 Task: Create in the project ArtiZen and in the Backlog issue 'Integrate a new payment gateway into an e-commerce website' a child issue 'Security testing and implementation', and assign it to team member softage.1@softage.net. Create in the project ArtiZen and in the Backlog issue 'Create a data backup and recovery plan for a company's IT infrastructure' a child issue 'Code review and optimization', and assign it to team member softage.2@softage.net
Action: Mouse moved to (171, 54)
Screenshot: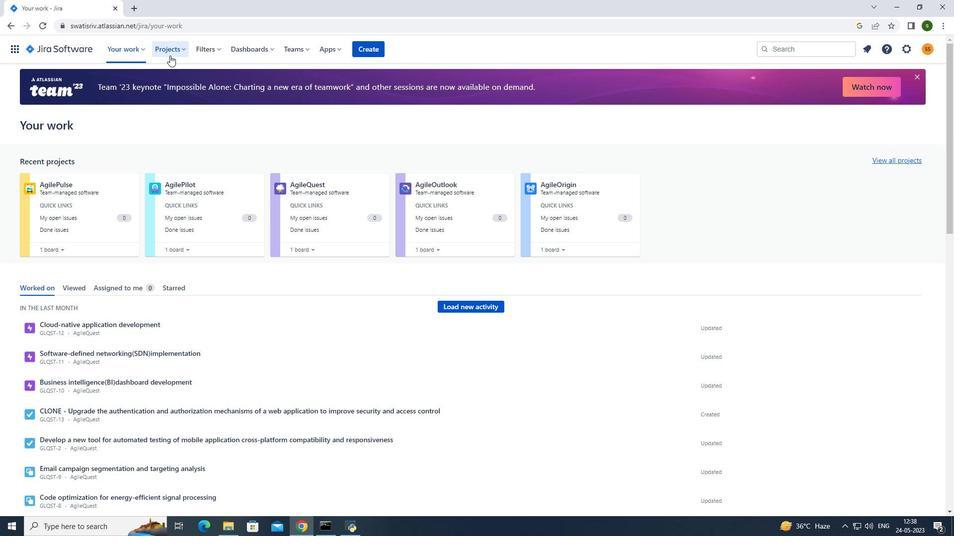 
Action: Mouse pressed left at (171, 54)
Screenshot: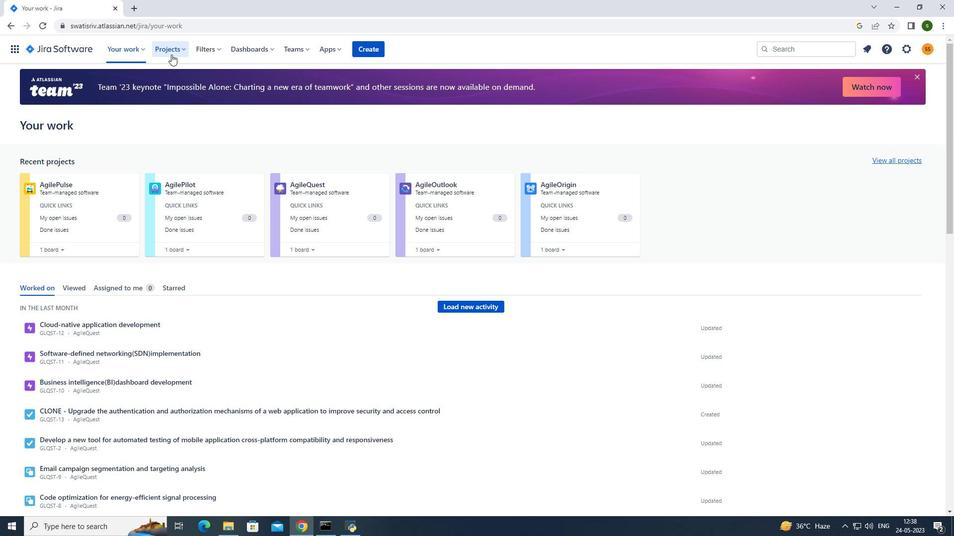 
Action: Mouse moved to (180, 92)
Screenshot: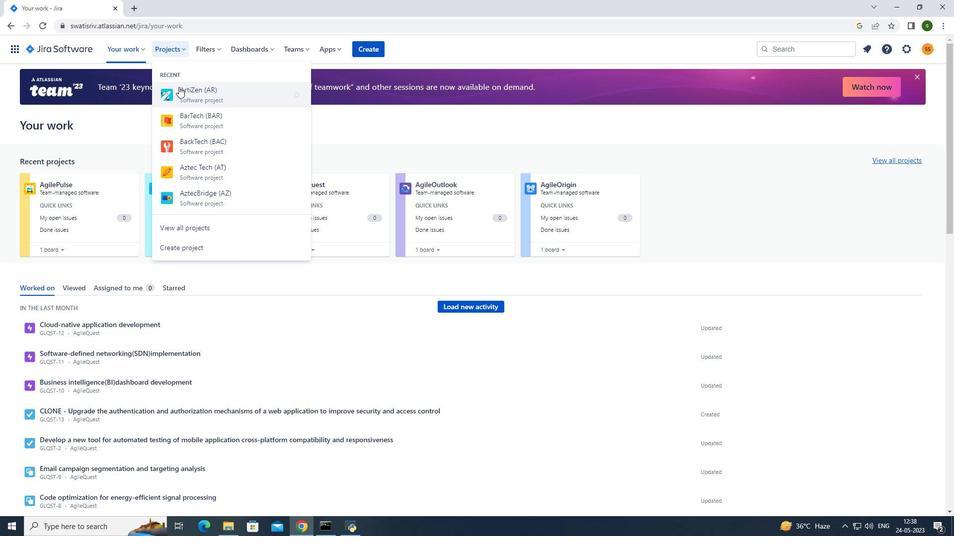 
Action: Mouse pressed left at (180, 92)
Screenshot: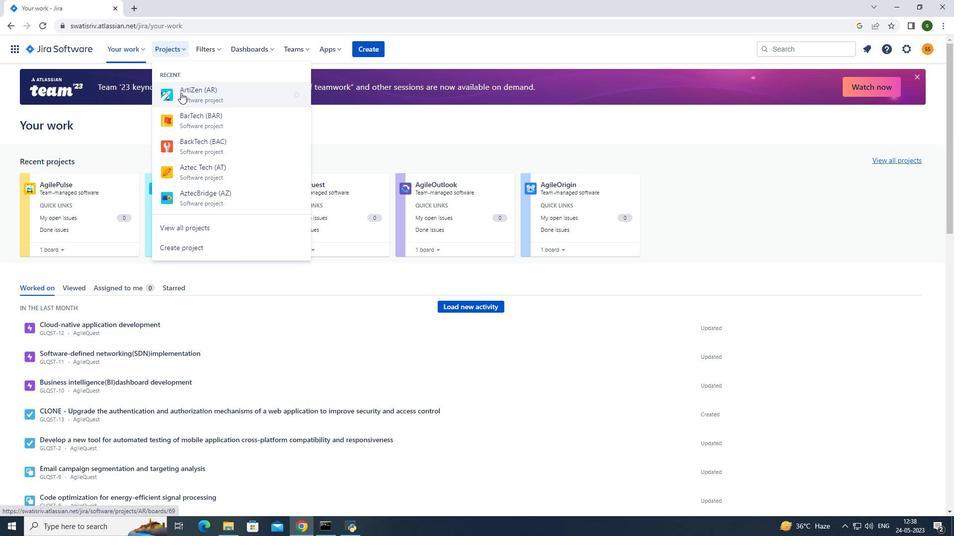 
Action: Mouse moved to (197, 339)
Screenshot: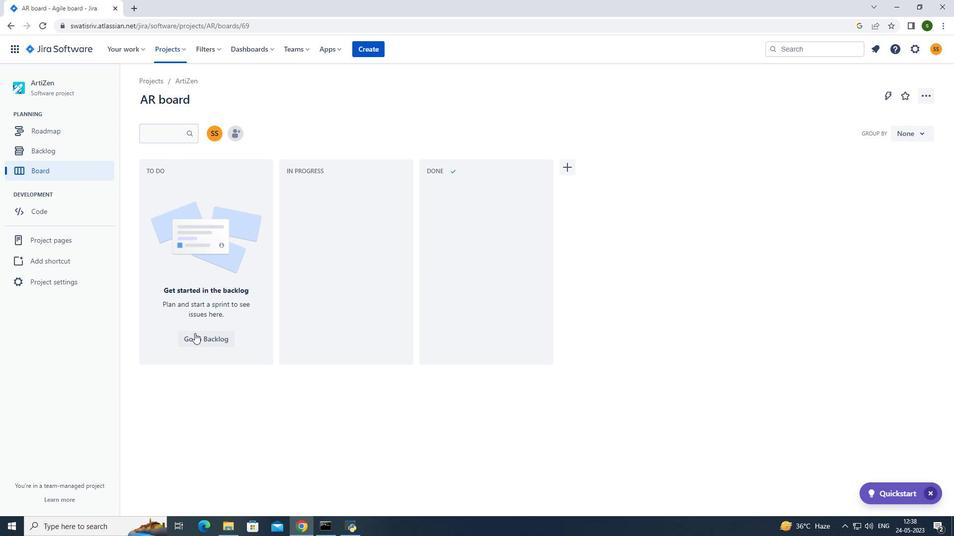 
Action: Mouse pressed left at (197, 339)
Screenshot: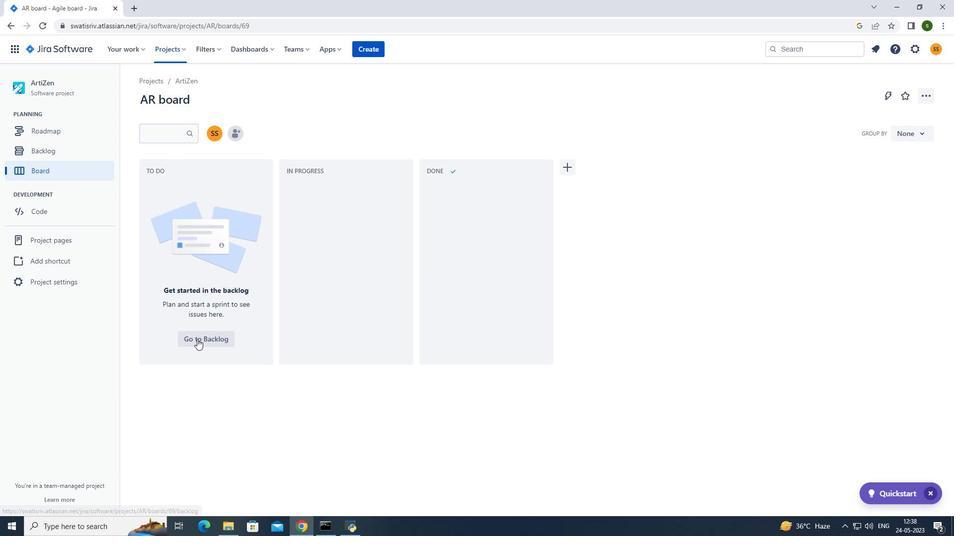 
Action: Mouse moved to (502, 244)
Screenshot: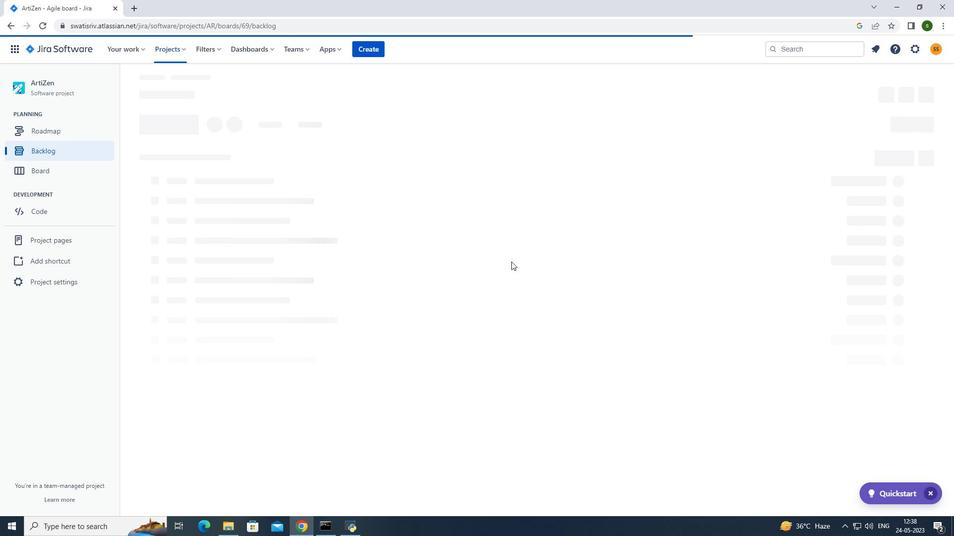 
Action: Mouse scrolled (502, 243) with delta (0, 0)
Screenshot: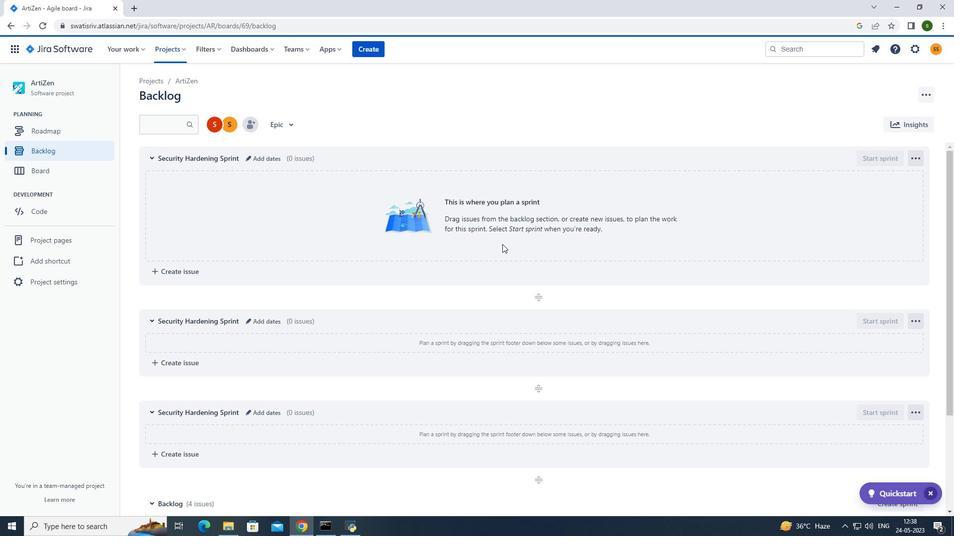 
Action: Mouse scrolled (502, 243) with delta (0, 0)
Screenshot: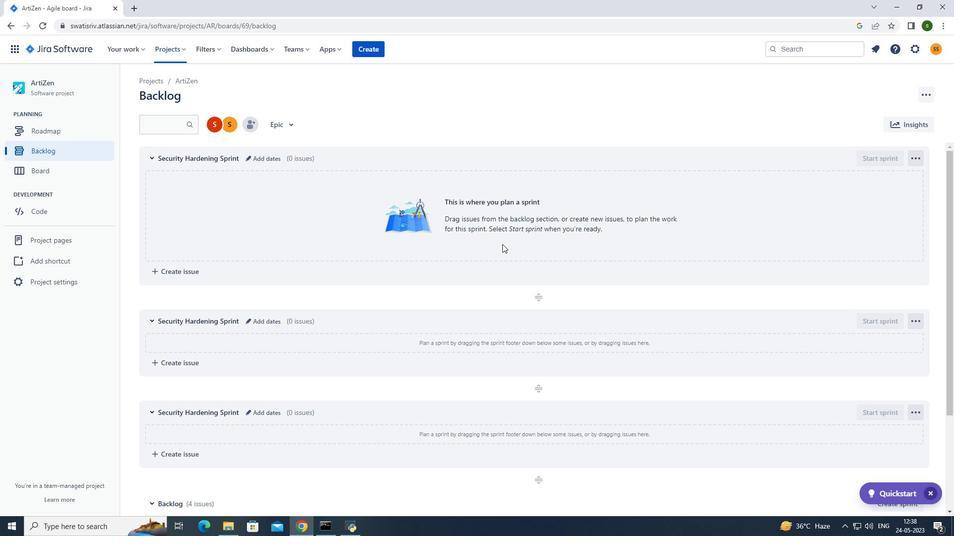
Action: Mouse scrolled (502, 243) with delta (0, 0)
Screenshot: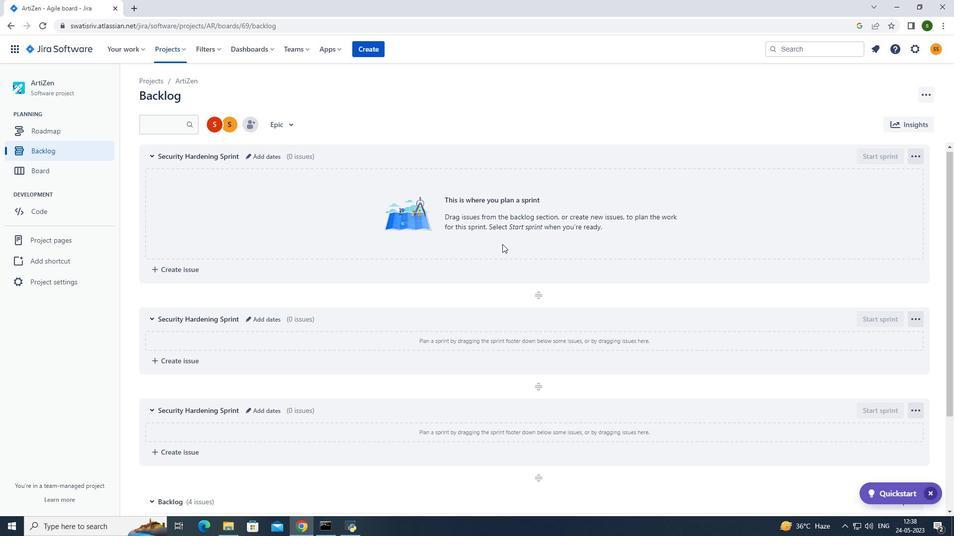 
Action: Mouse scrolled (502, 243) with delta (0, 0)
Screenshot: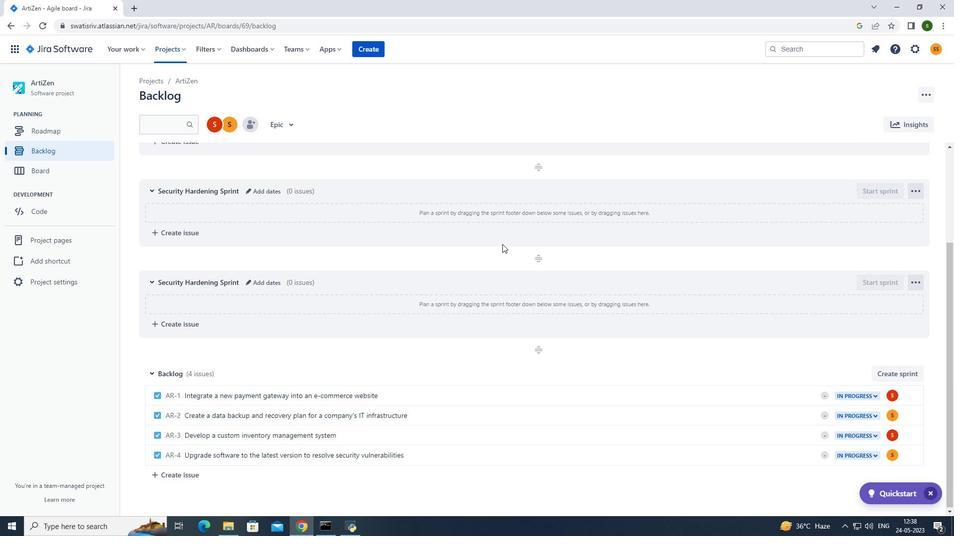 
Action: Mouse scrolled (502, 243) with delta (0, 0)
Screenshot: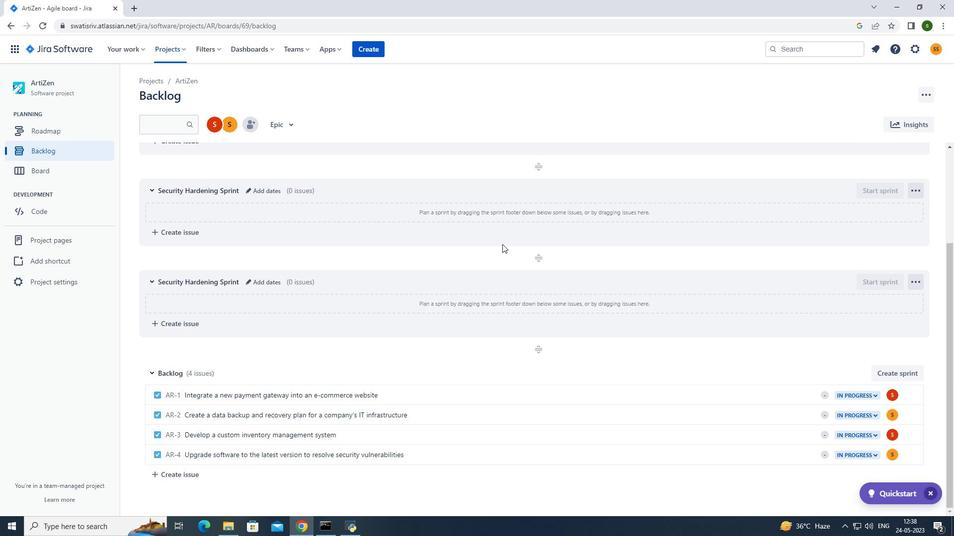 
Action: Mouse scrolled (502, 243) with delta (0, 0)
Screenshot: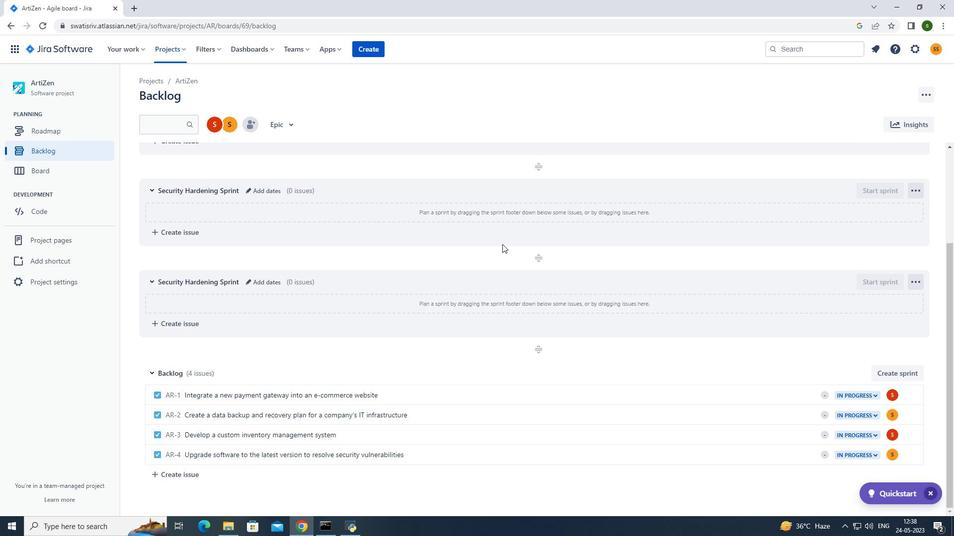 
Action: Mouse scrolled (502, 243) with delta (0, 0)
Screenshot: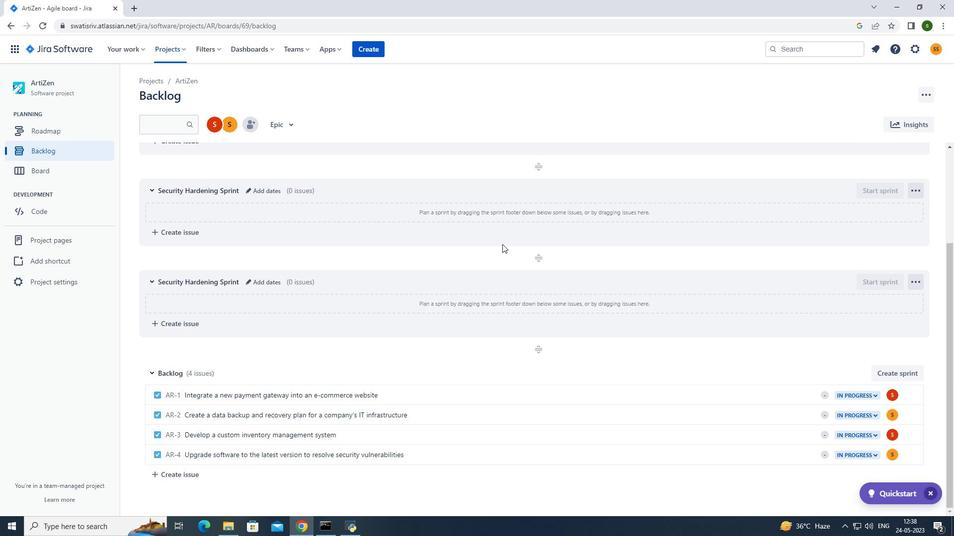
Action: Mouse moved to (570, 396)
Screenshot: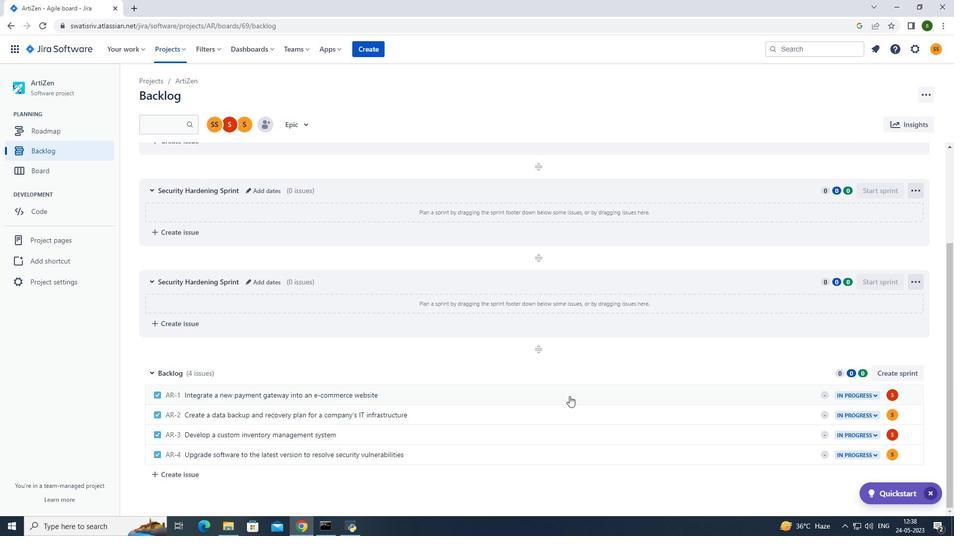 
Action: Mouse pressed left at (570, 396)
Screenshot: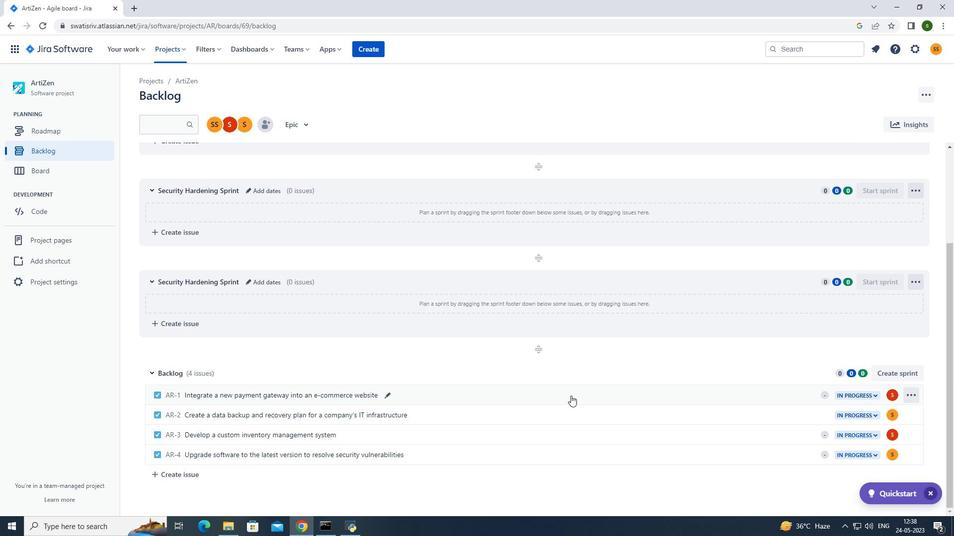
Action: Mouse moved to (778, 209)
Screenshot: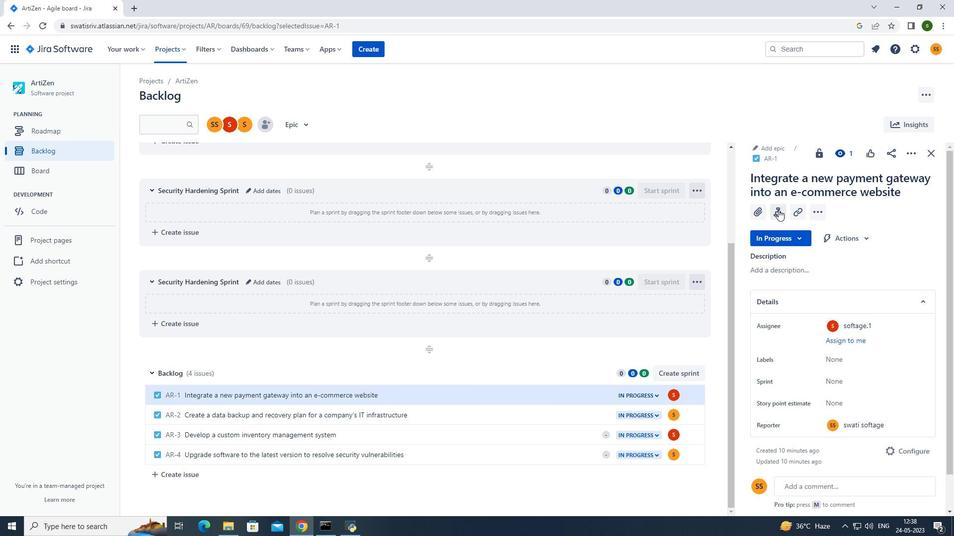 
Action: Mouse pressed left at (778, 209)
Screenshot: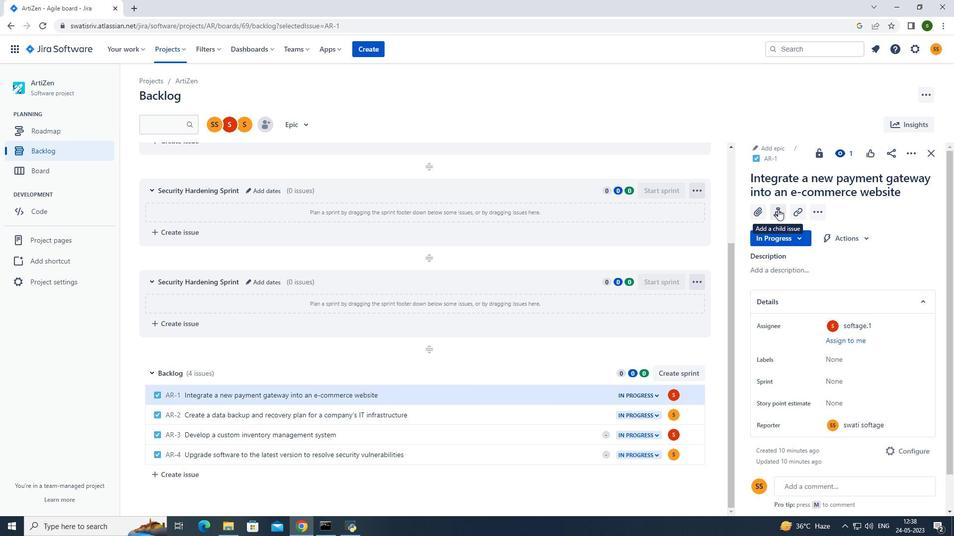 
Action: Mouse moved to (780, 315)
Screenshot: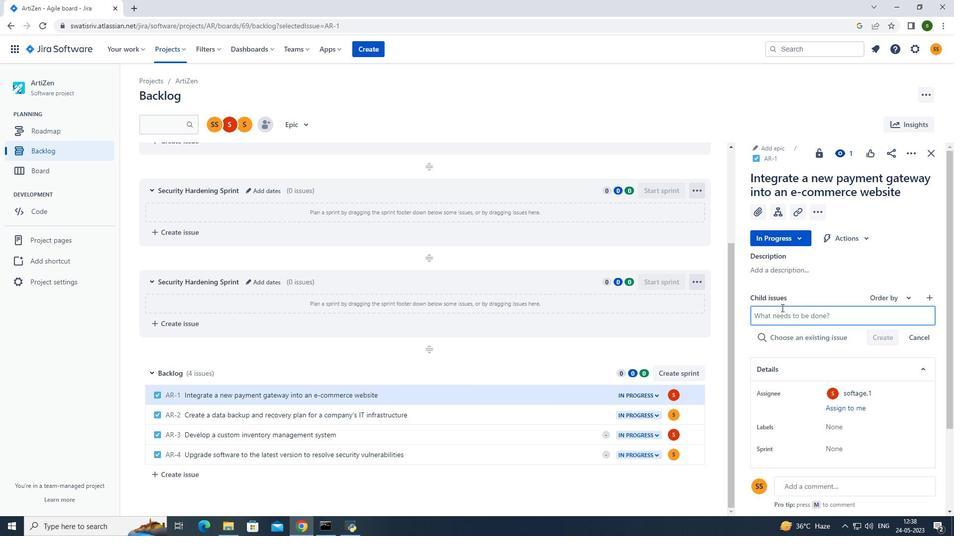 
Action: Mouse pressed left at (780, 315)
Screenshot: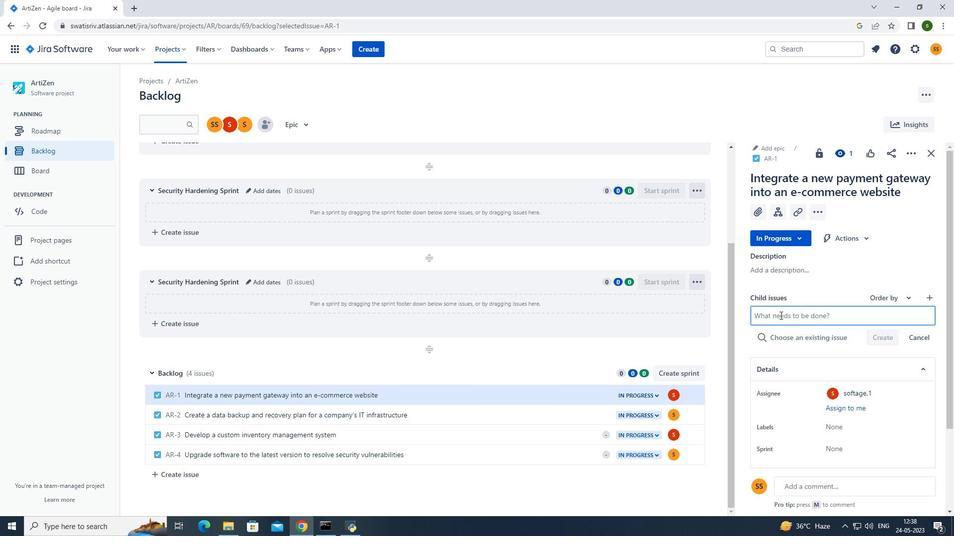 
Action: Key pressed <Key.caps_lock>S<Key.caps_lock>s
Screenshot: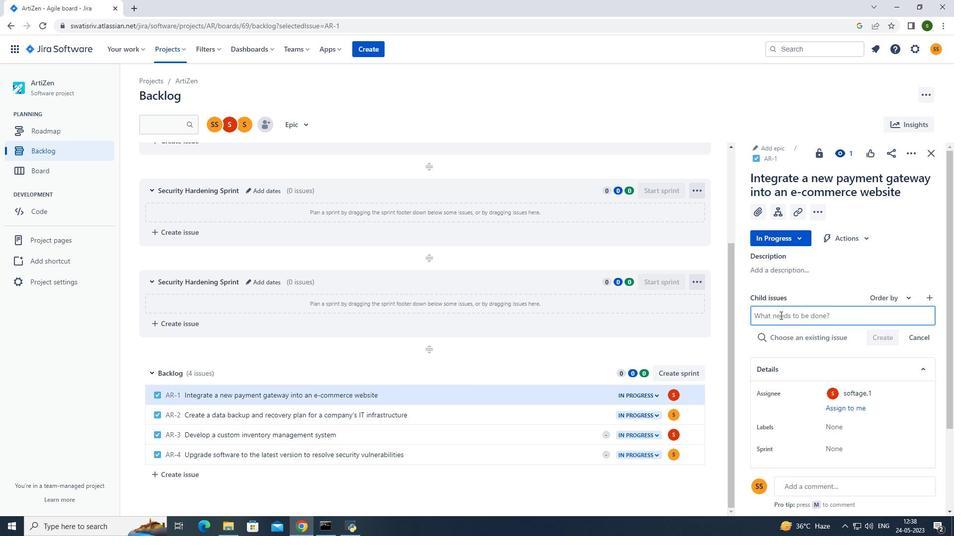 
Action: Mouse pressed left at (780, 315)
Screenshot: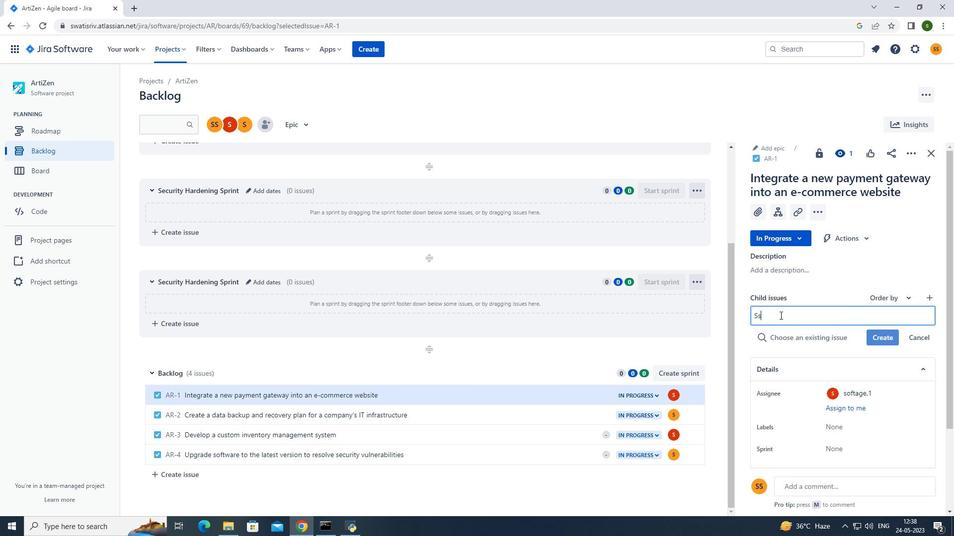 
Action: Key pressed <Key.backspace>ecurity<Key.space>testing<Key.space>and<Key.space>implementation<Key.enter>
Screenshot: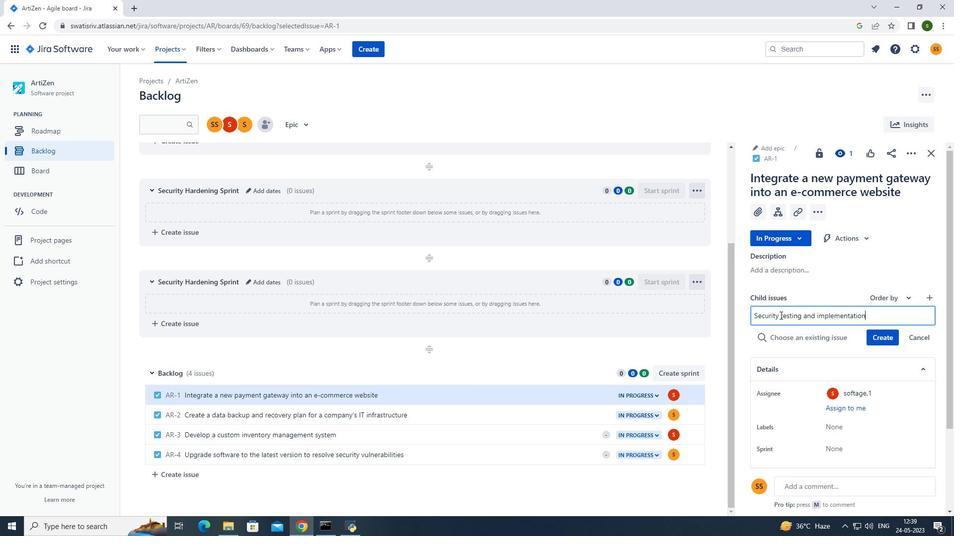 
Action: Mouse moved to (894, 321)
Screenshot: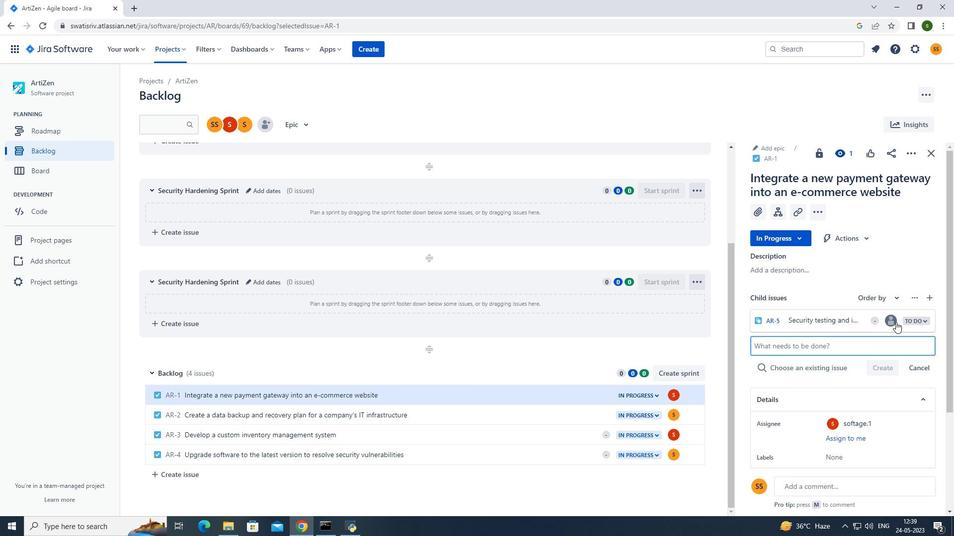 
Action: Mouse pressed left at (894, 321)
Screenshot: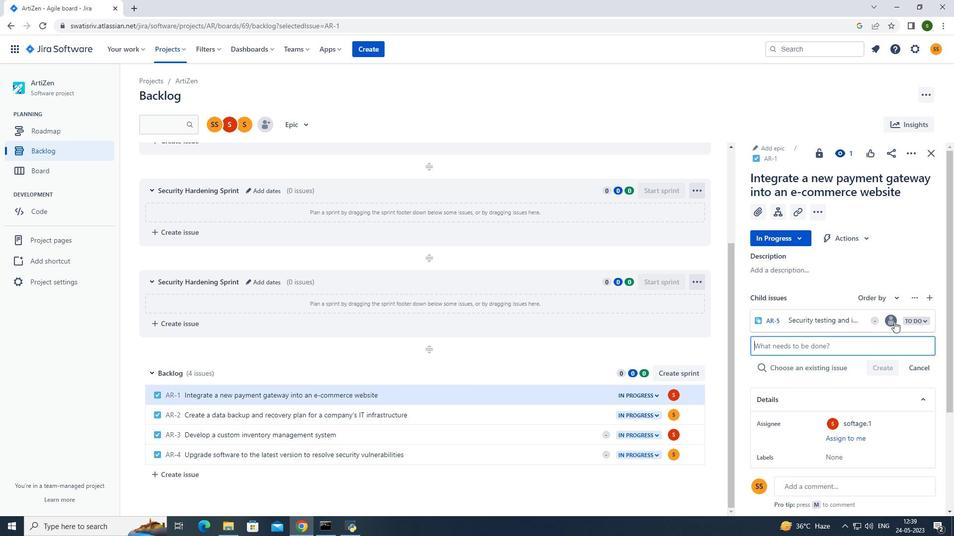 
Action: Mouse moved to (818, 264)
Screenshot: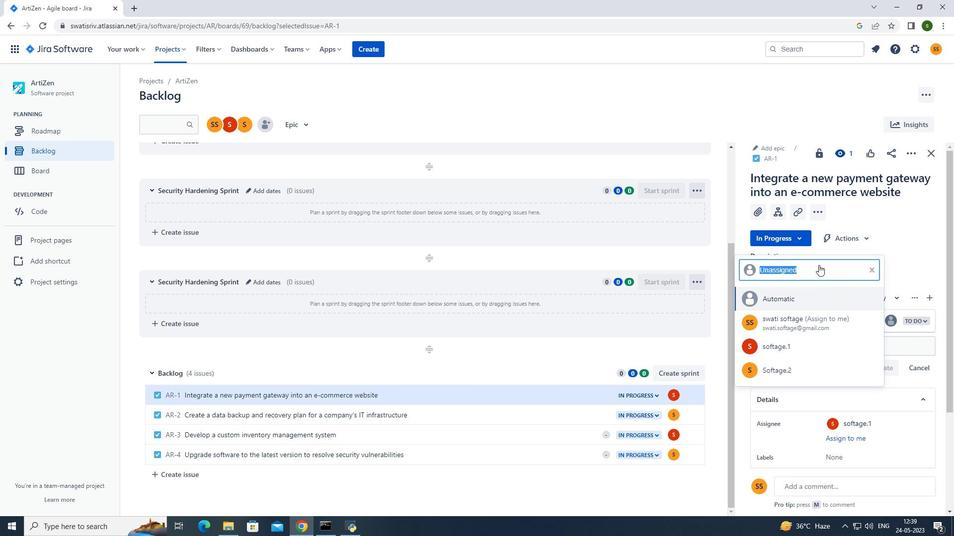 
Action: Key pressed softage.1<Key.shift>@softage.net
Screenshot: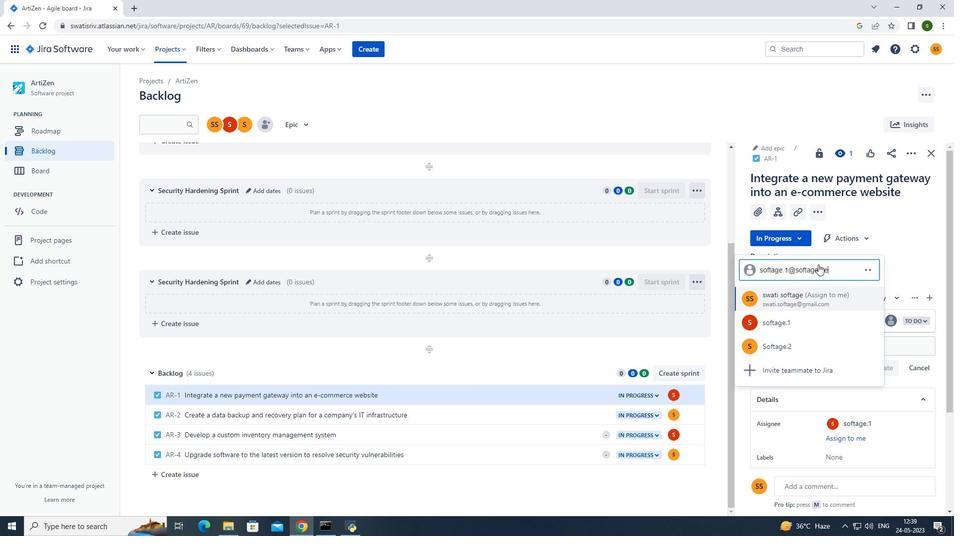 
Action: Mouse moved to (803, 322)
Screenshot: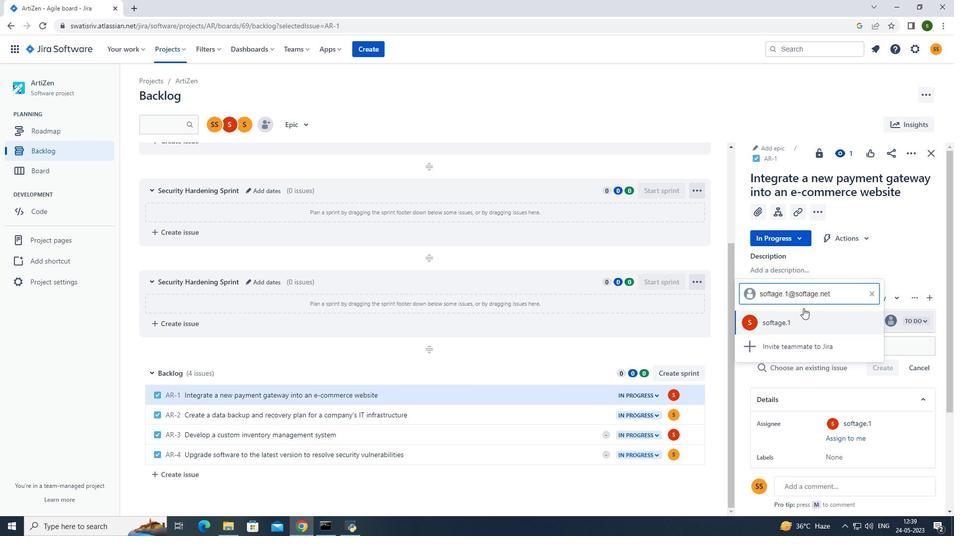 
Action: Mouse pressed left at (803, 322)
Screenshot: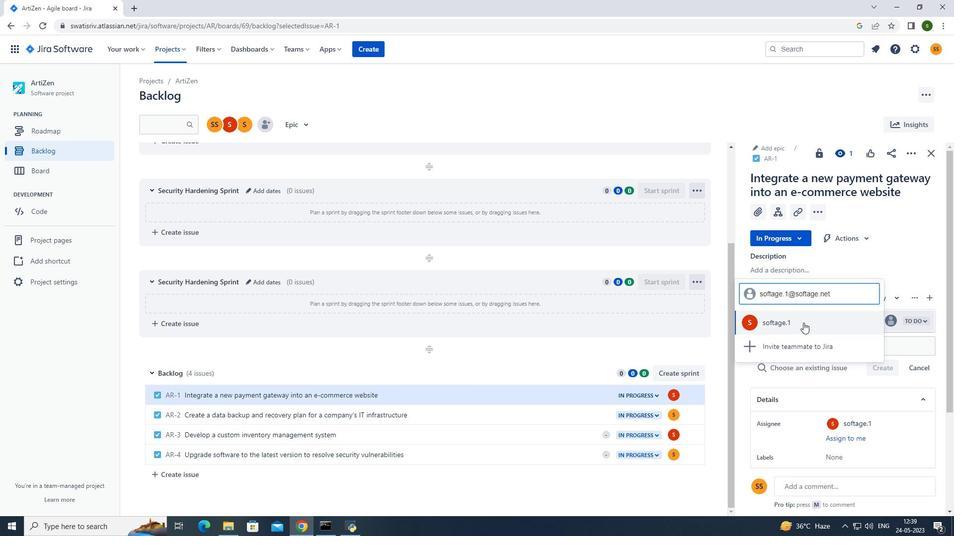 
Action: Mouse moved to (175, 47)
Screenshot: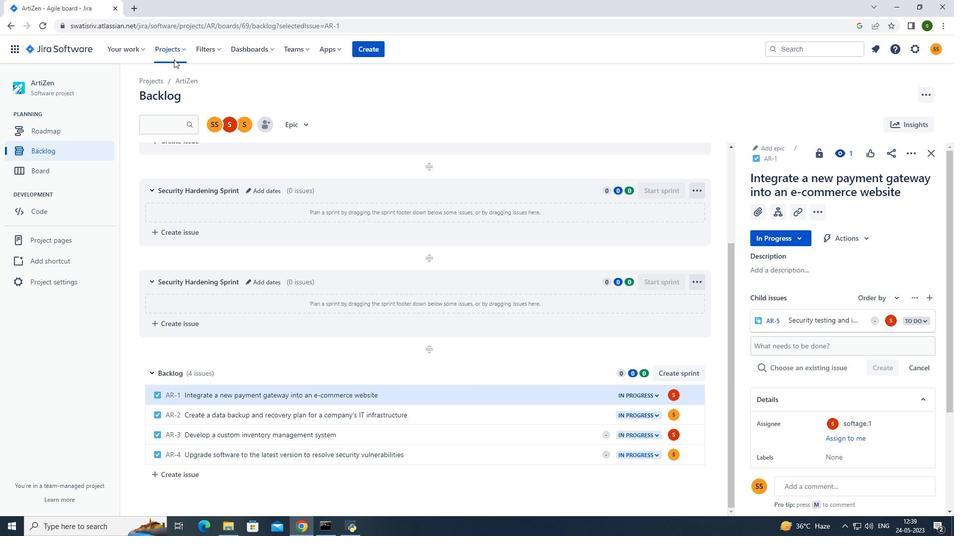 
Action: Mouse pressed left at (175, 47)
Screenshot: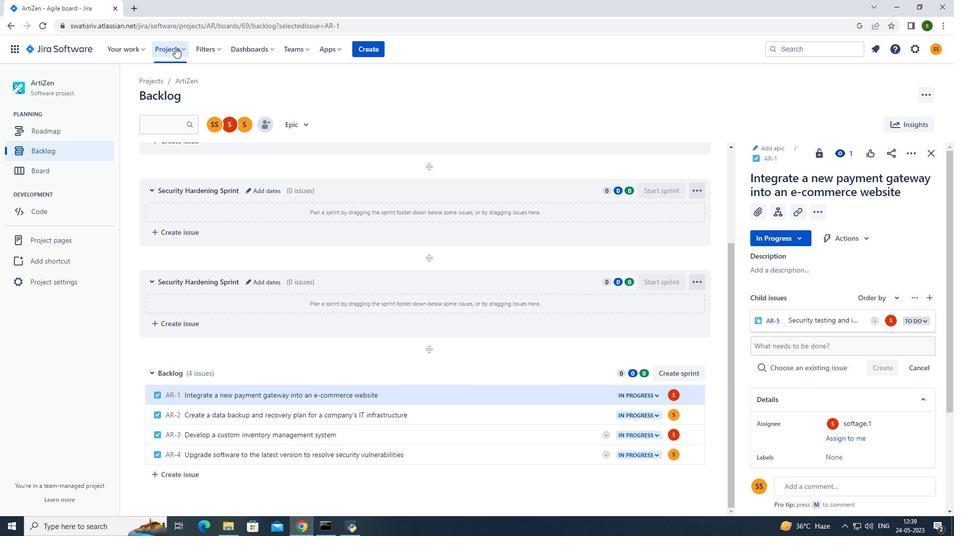
Action: Mouse moved to (191, 100)
Screenshot: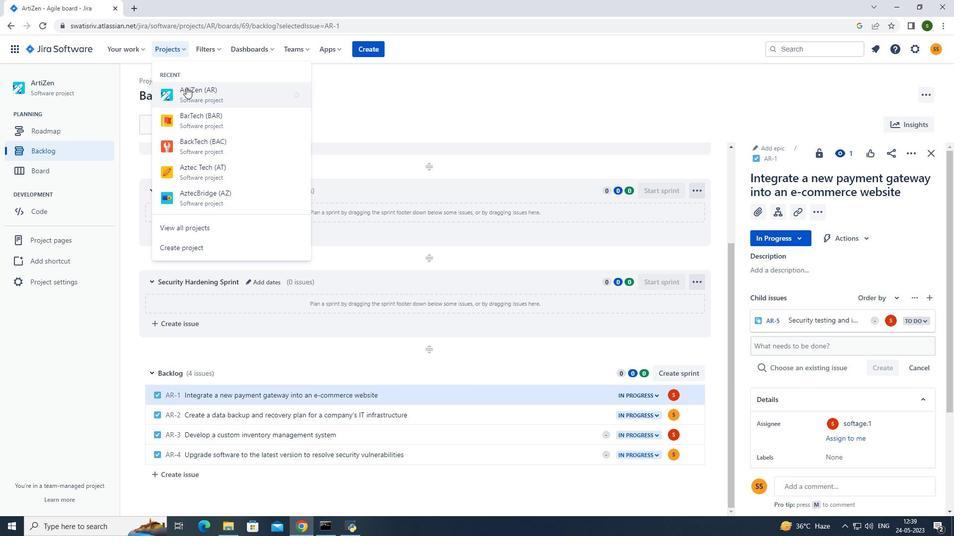 
Action: Mouse pressed left at (191, 100)
Screenshot: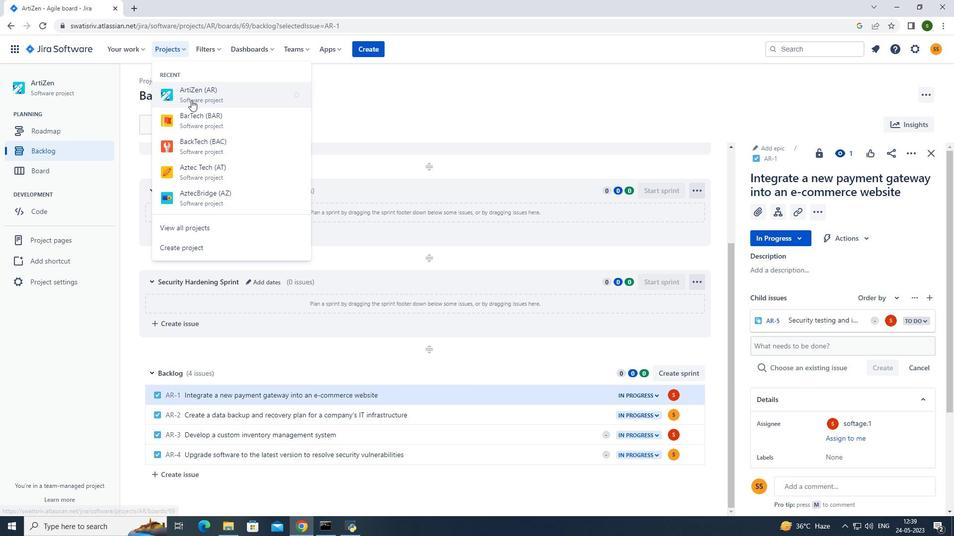 
Action: Mouse moved to (65, 148)
Screenshot: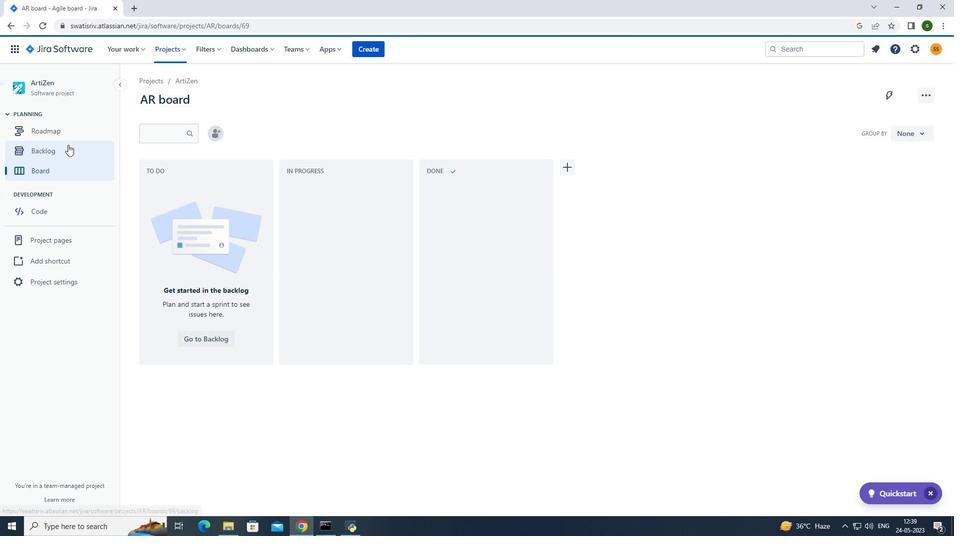 
Action: Mouse pressed left at (65, 148)
Screenshot: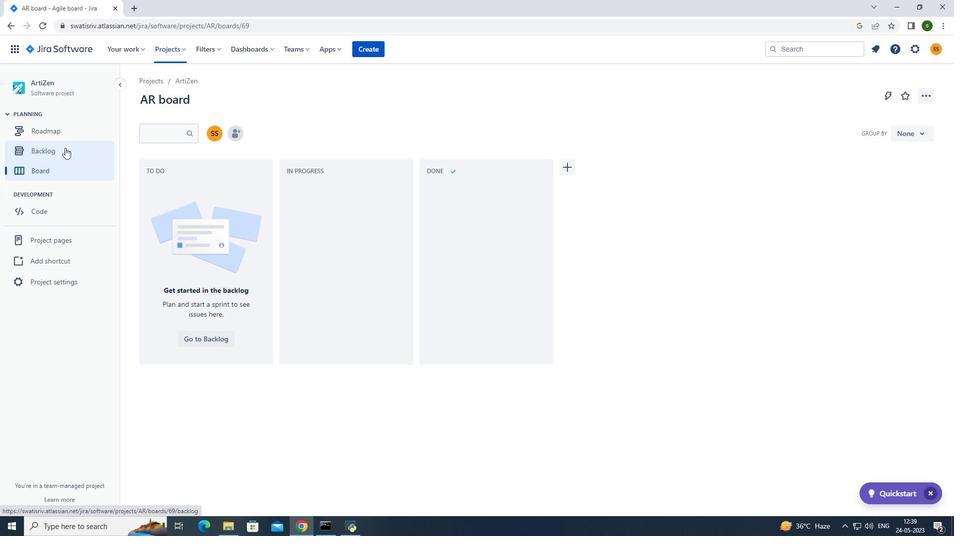 
Action: Mouse moved to (338, 305)
Screenshot: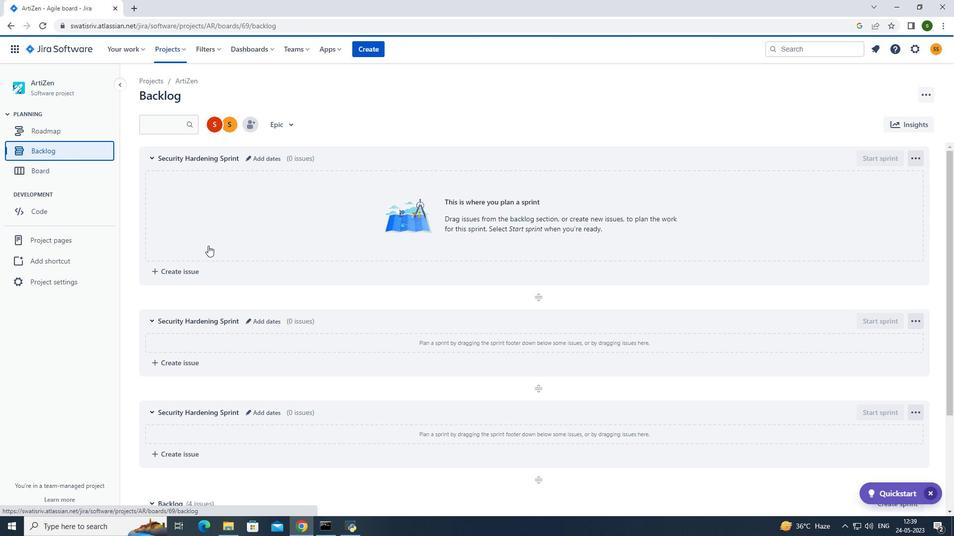 
Action: Mouse scrolled (338, 305) with delta (0, 0)
Screenshot: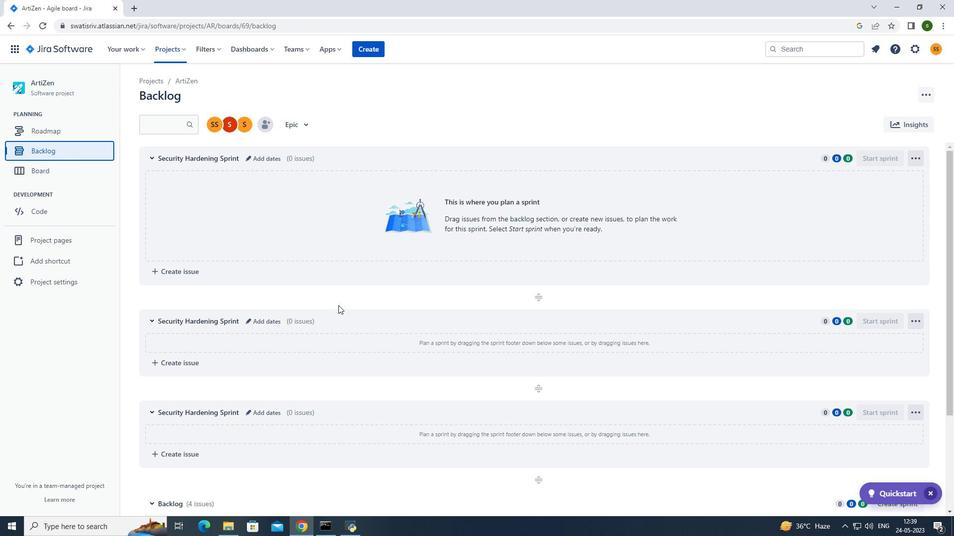 
Action: Mouse scrolled (338, 305) with delta (0, 0)
Screenshot: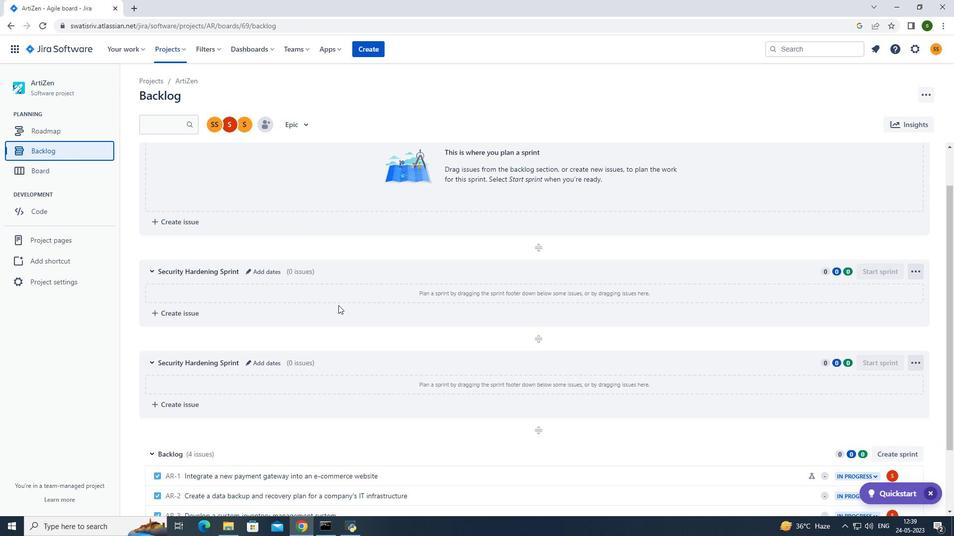 
Action: Mouse scrolled (338, 305) with delta (0, 0)
Screenshot: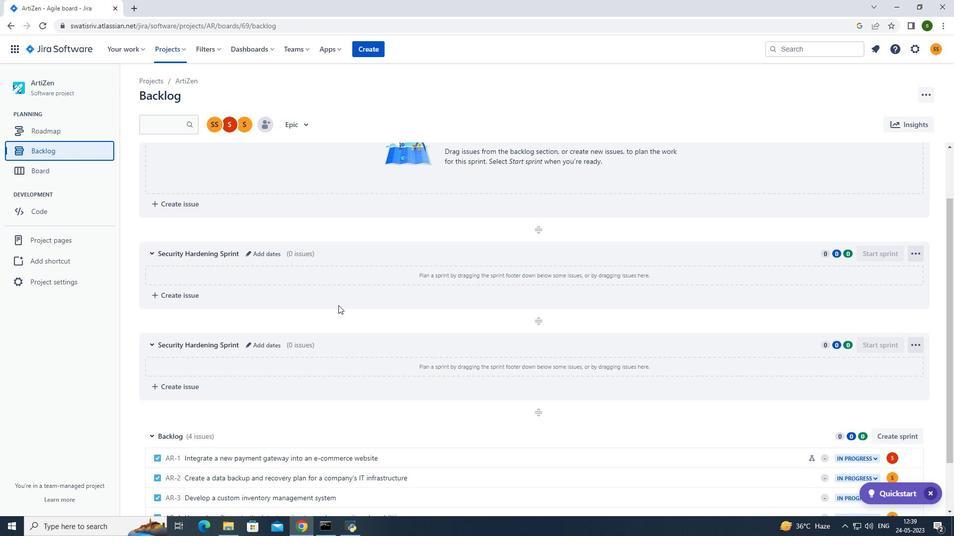 
Action: Mouse scrolled (338, 305) with delta (0, 0)
Screenshot: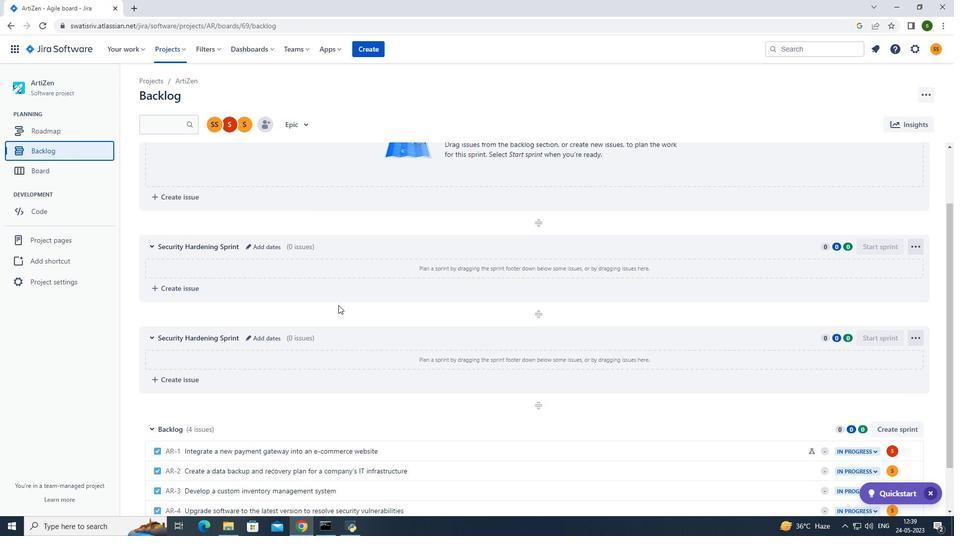 
Action: Mouse scrolled (338, 305) with delta (0, 0)
Screenshot: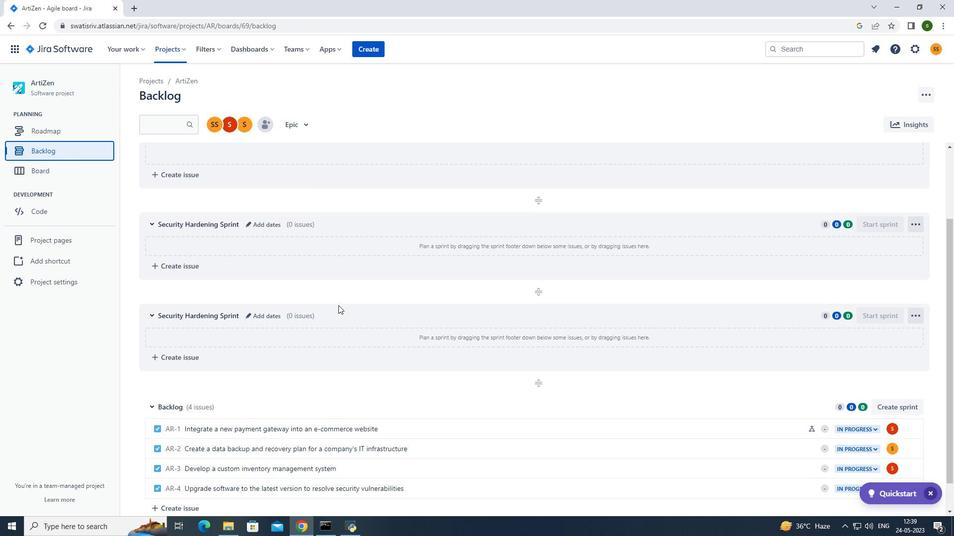 
Action: Mouse scrolled (338, 305) with delta (0, 0)
Screenshot: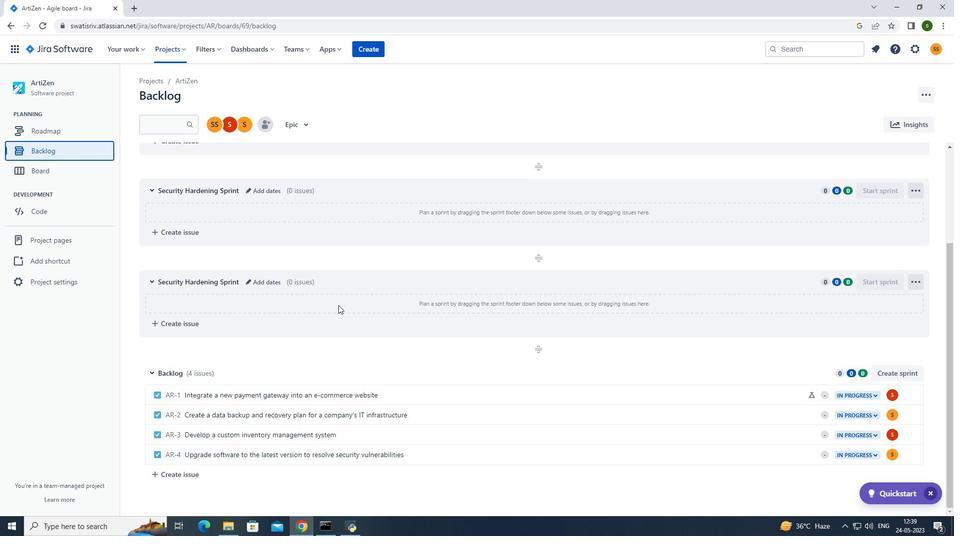 
Action: Mouse scrolled (338, 305) with delta (0, 0)
Screenshot: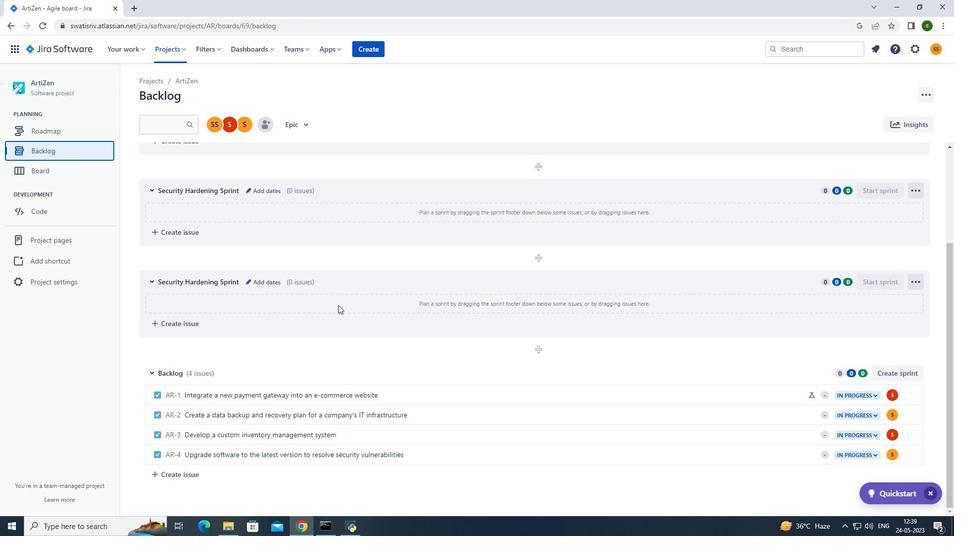 
Action: Mouse scrolled (338, 305) with delta (0, 0)
Screenshot: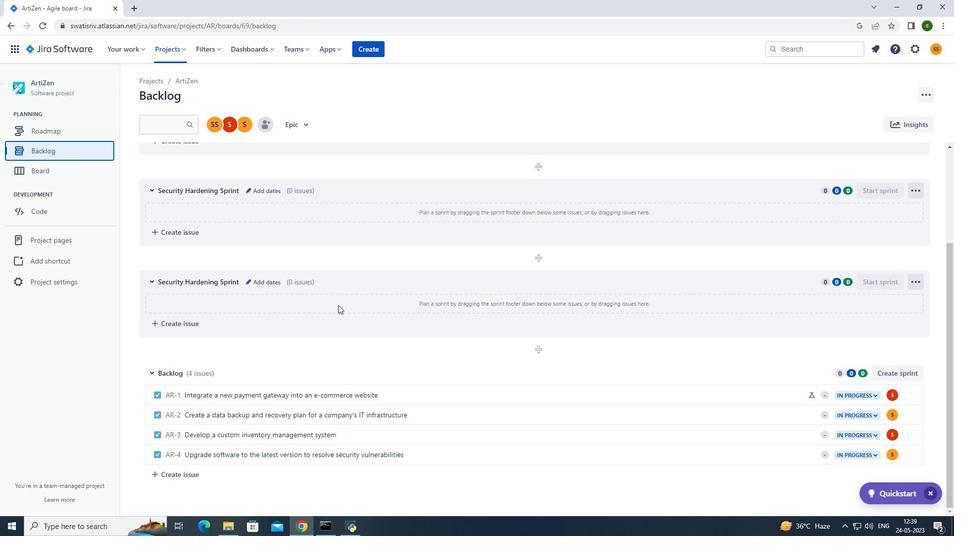 
Action: Mouse moved to (630, 415)
Screenshot: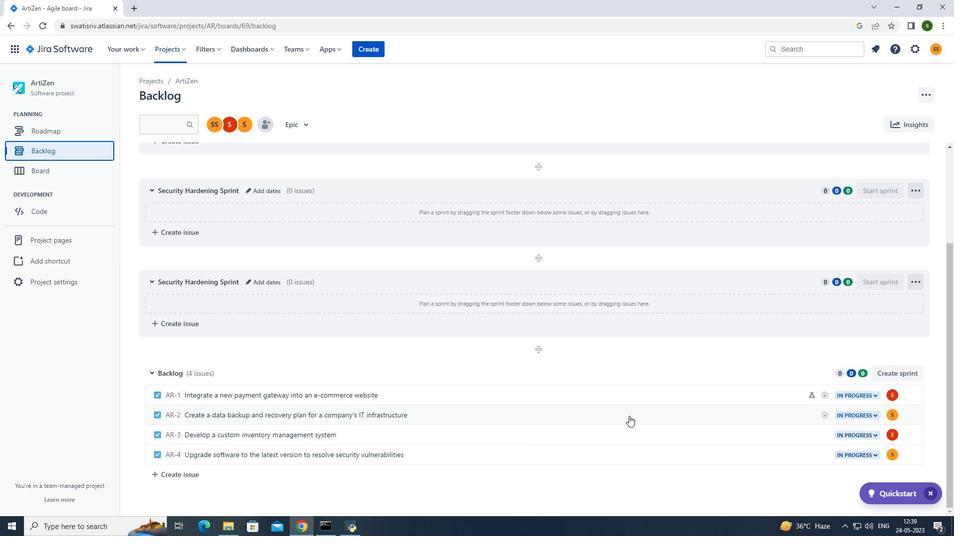 
Action: Mouse pressed left at (630, 415)
Screenshot: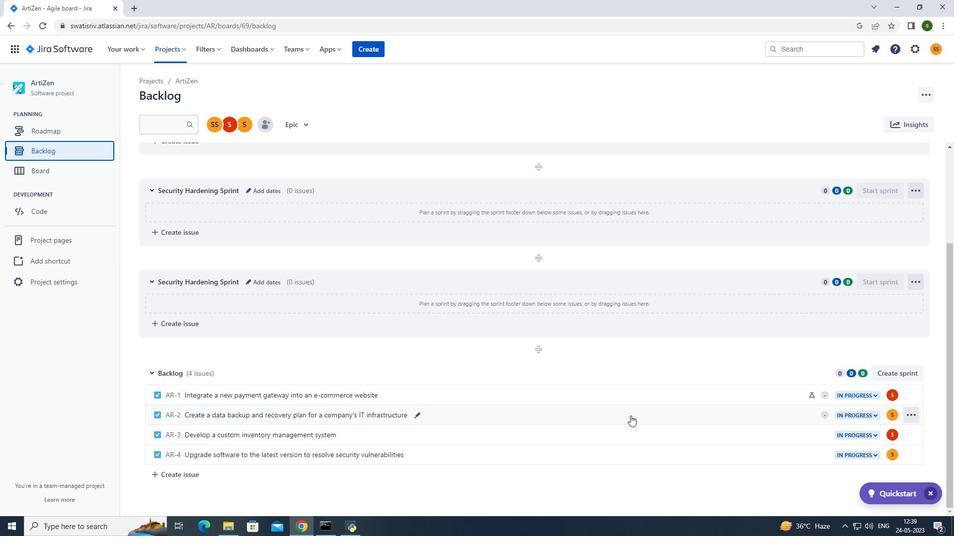 
Action: Mouse moved to (776, 224)
Screenshot: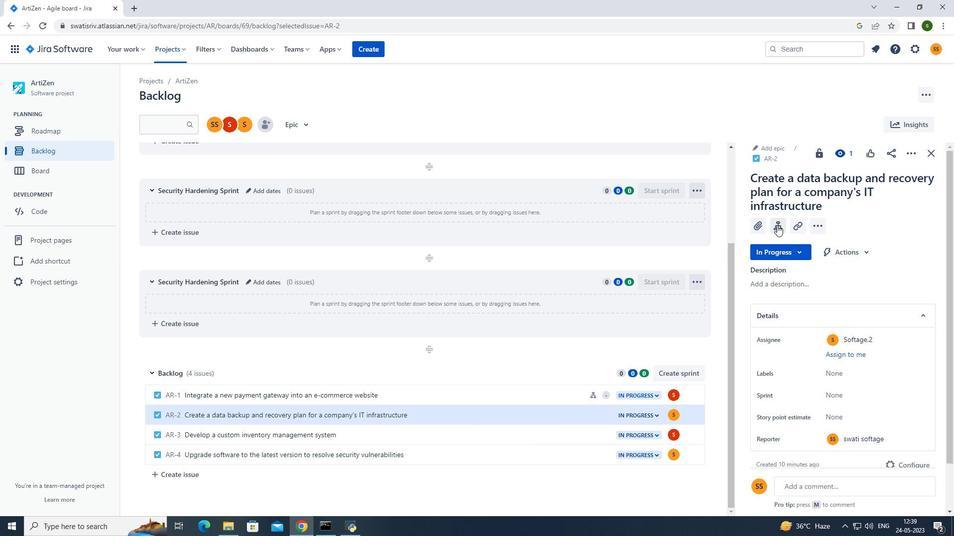 
Action: Mouse pressed left at (776, 224)
Screenshot: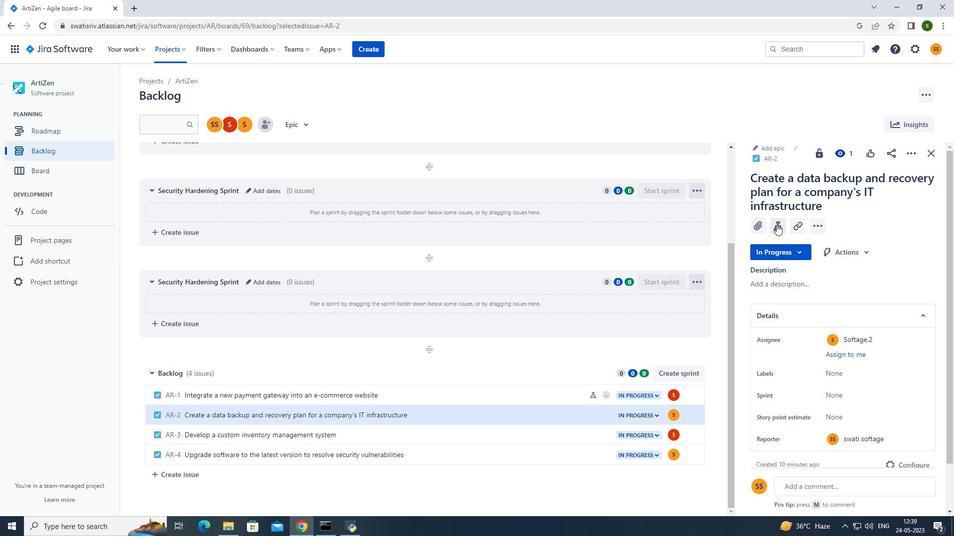 
Action: Mouse moved to (785, 318)
Screenshot: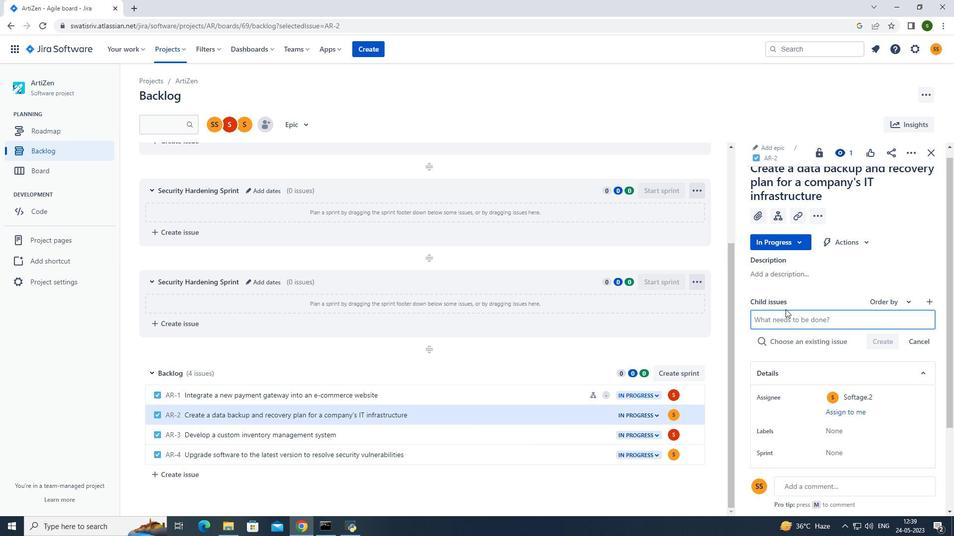 
Action: Mouse pressed left at (785, 318)
Screenshot: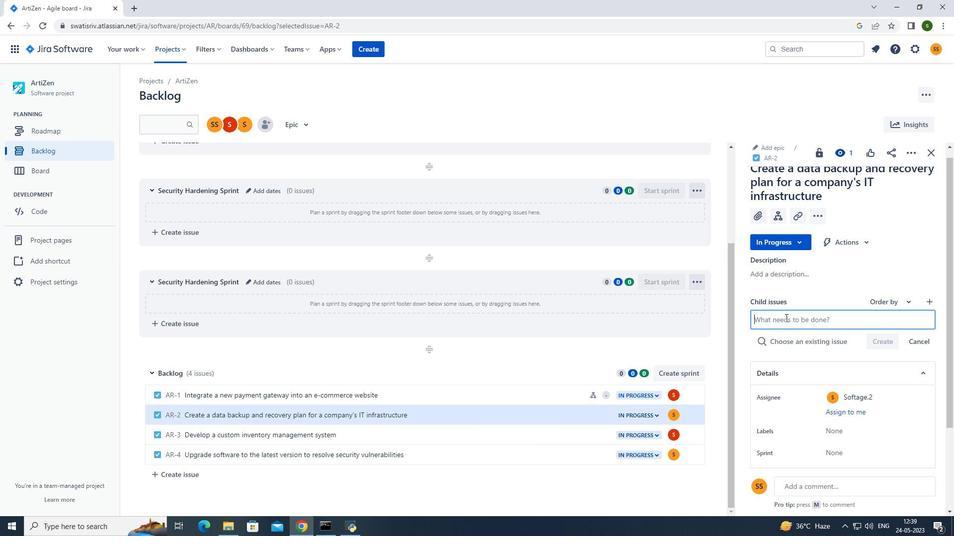 
Action: Key pressed <Key.caps_lock>C<Key.caps_lock>ode<Key.space>review<Key.space>and<Key.space>optimization<Key.enter>
Screenshot: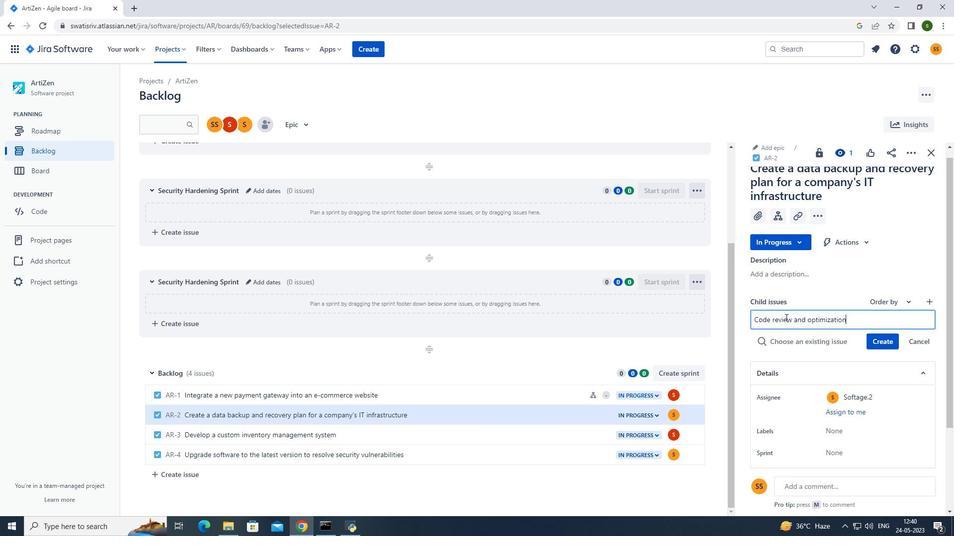 
Action: Mouse moved to (894, 324)
Screenshot: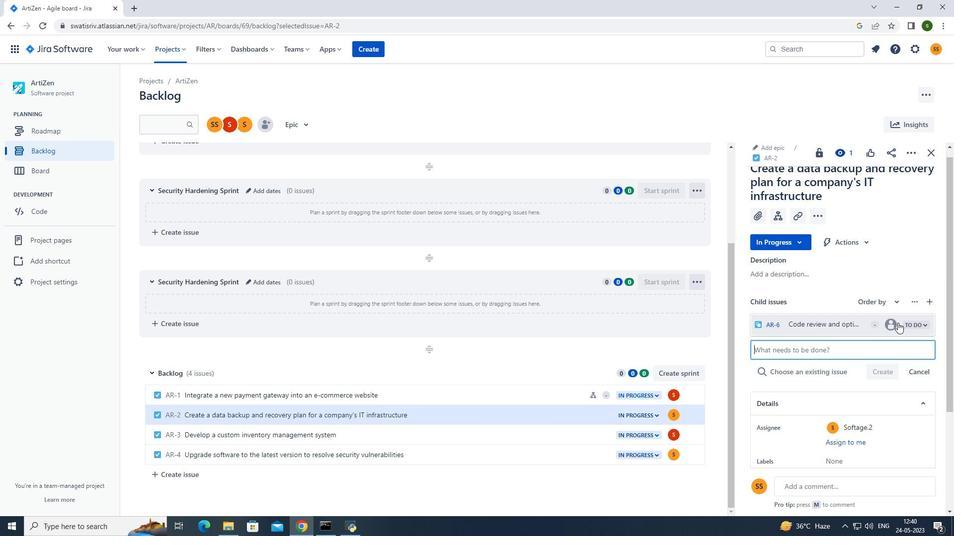 
Action: Mouse pressed left at (894, 324)
Screenshot: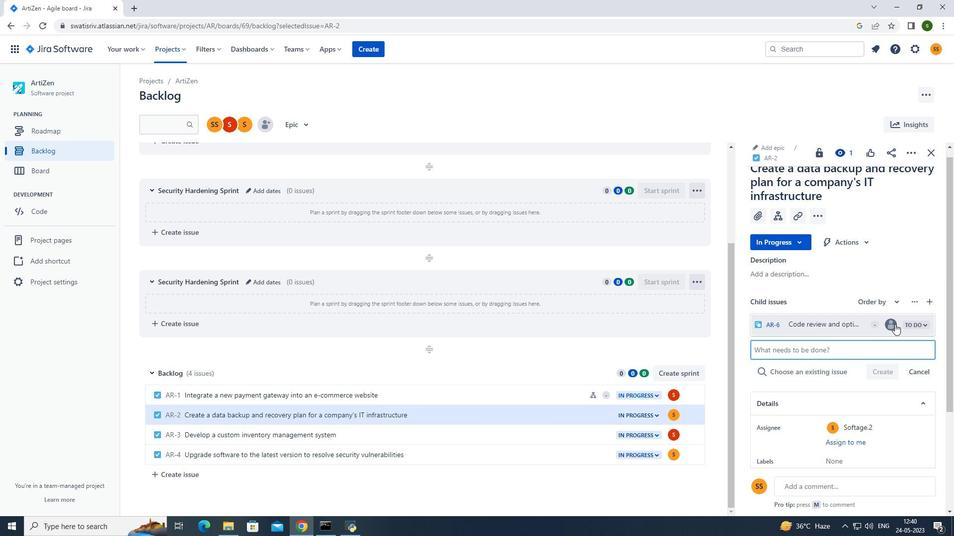 
Action: Mouse moved to (813, 271)
Screenshot: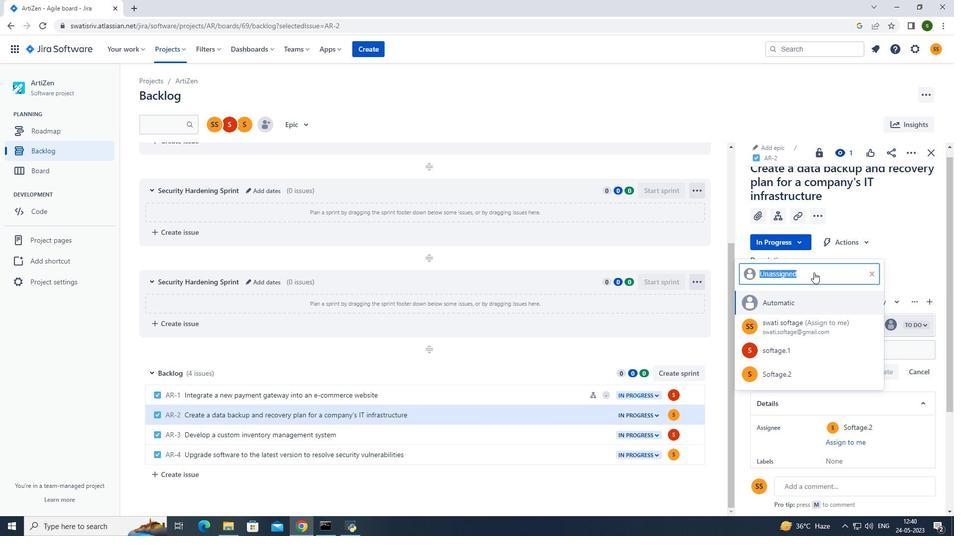 
Action: Key pressed softage.2<Key.shift>@softage.net
Screenshot: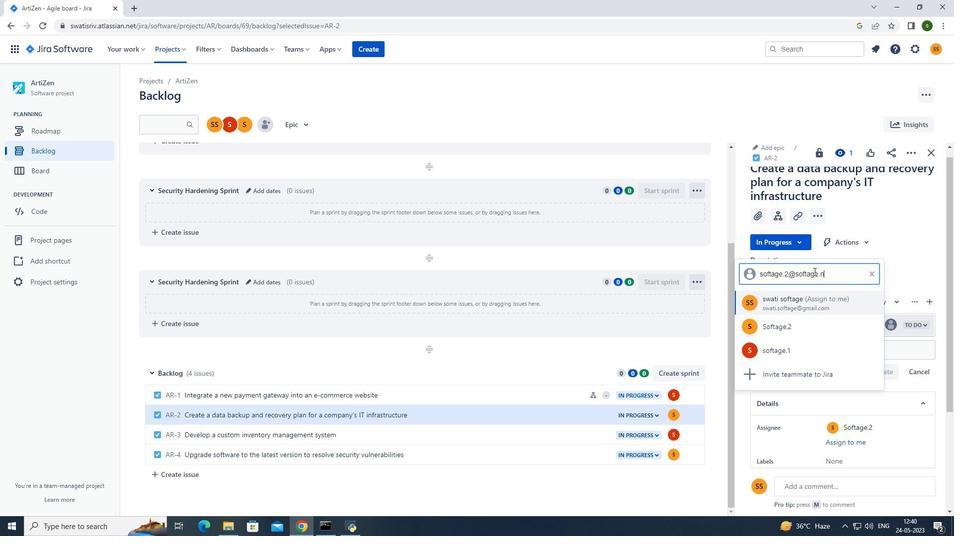 
Action: Mouse moved to (796, 331)
Screenshot: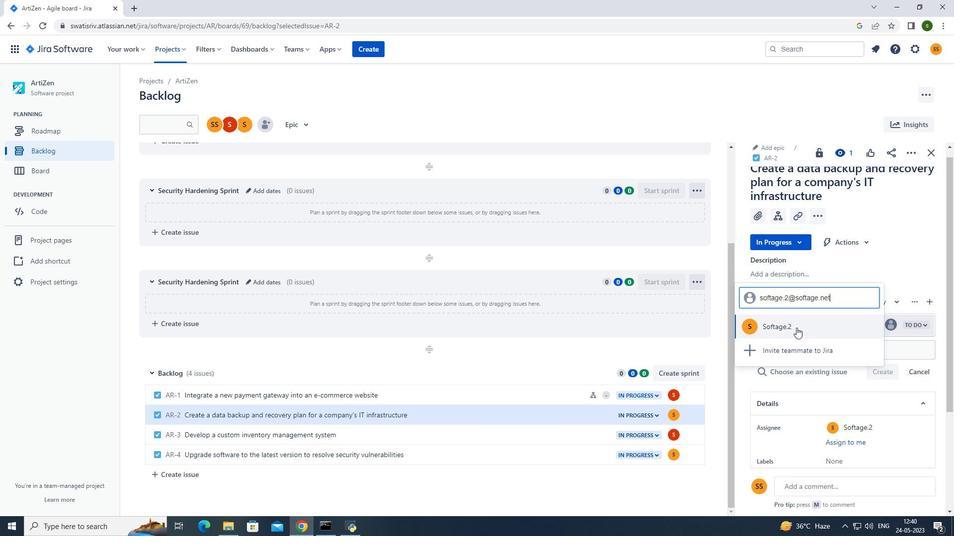
Action: Mouse pressed left at (796, 331)
Screenshot: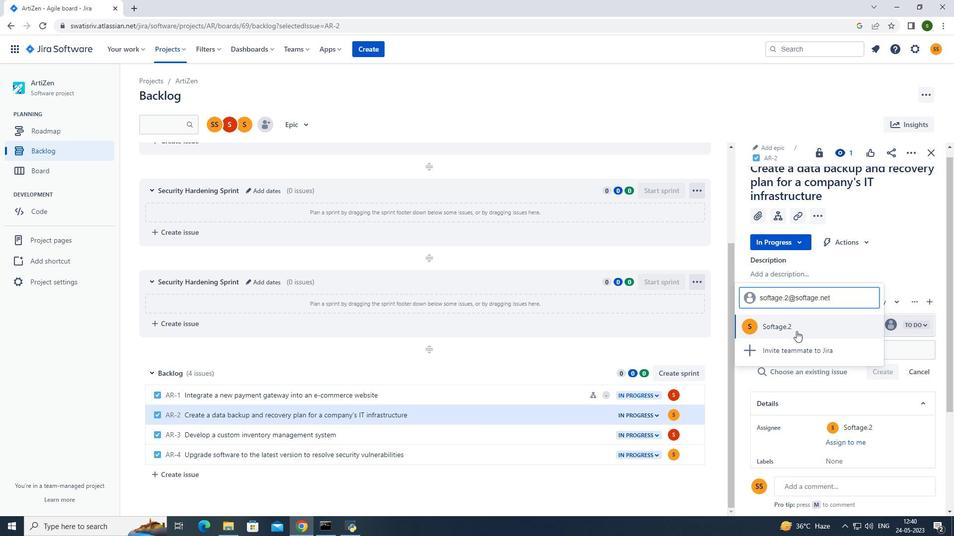 
Action: Mouse moved to (594, 114)
Screenshot: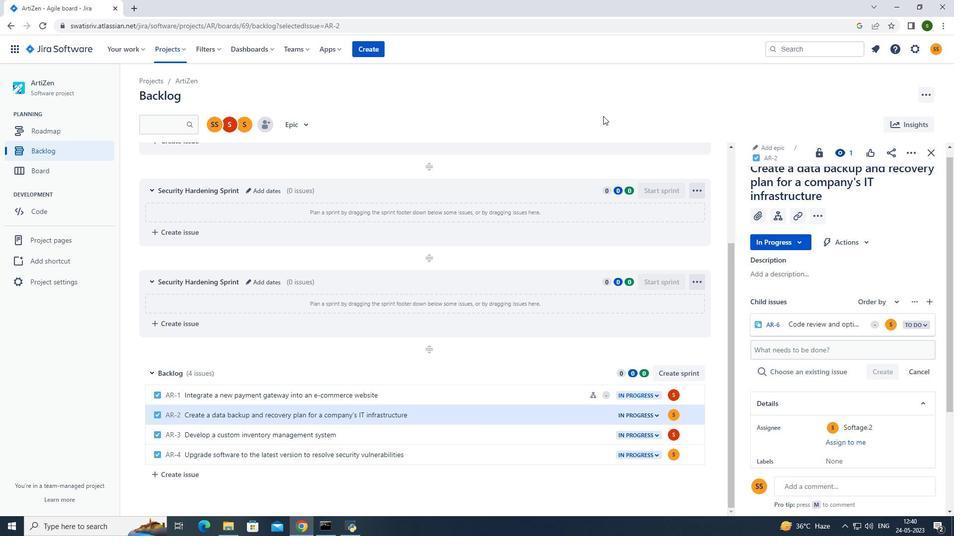 
Action: Mouse pressed left at (594, 114)
Screenshot: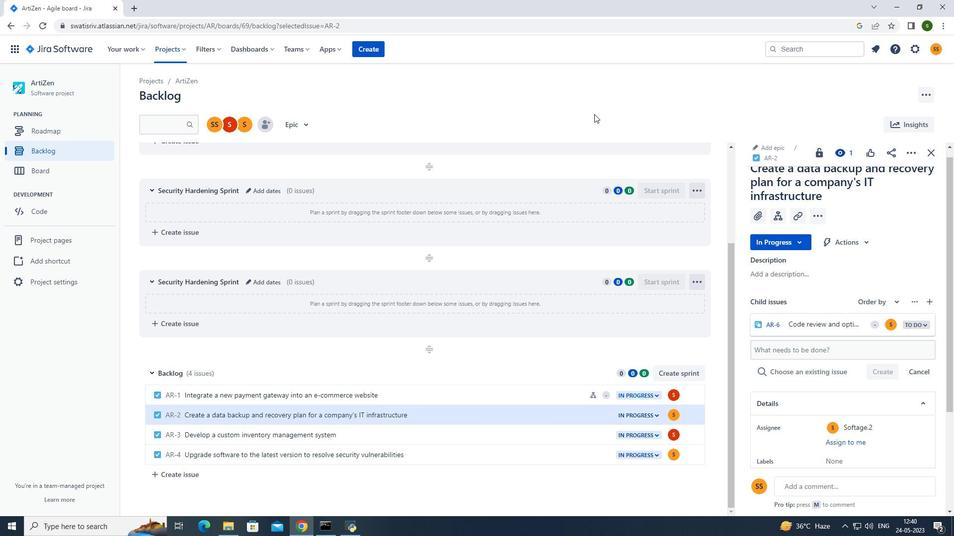 
